 Task: Look for properties with wifi facilities.
Action: Mouse moved to (864, 108)
Screenshot: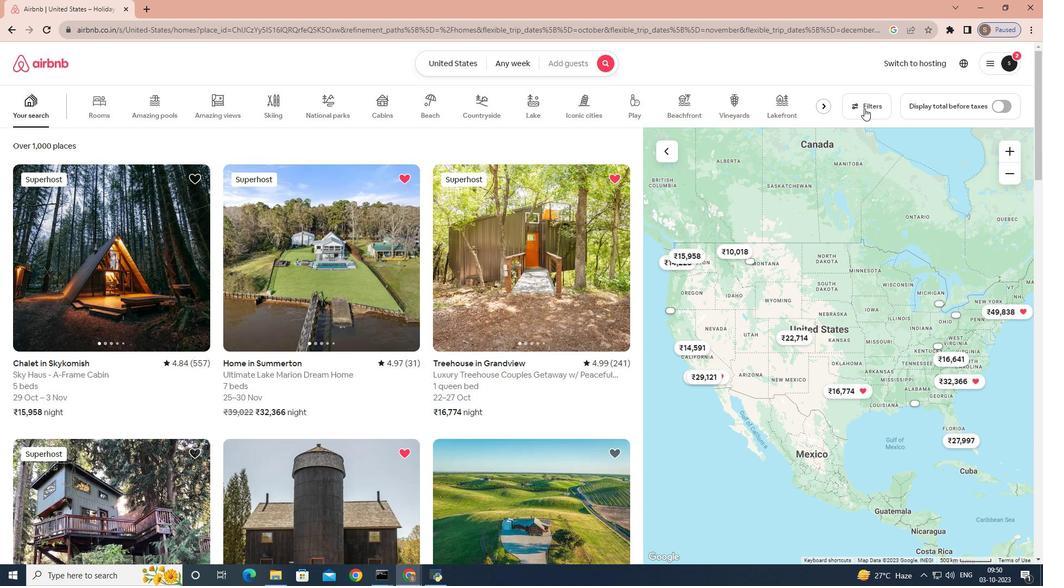 
Action: Mouse pressed left at (864, 108)
Screenshot: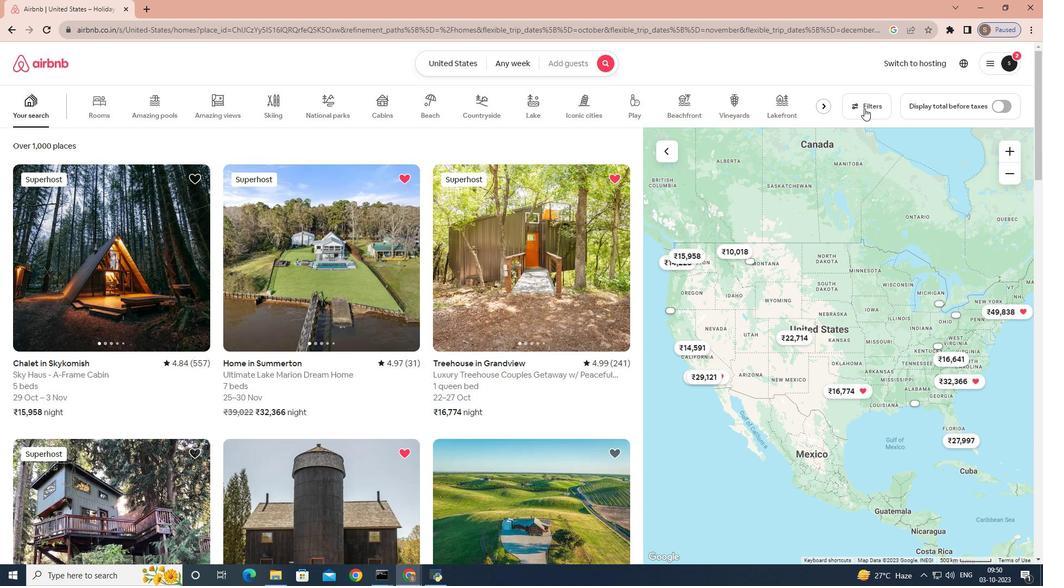 
Action: Mouse moved to (666, 170)
Screenshot: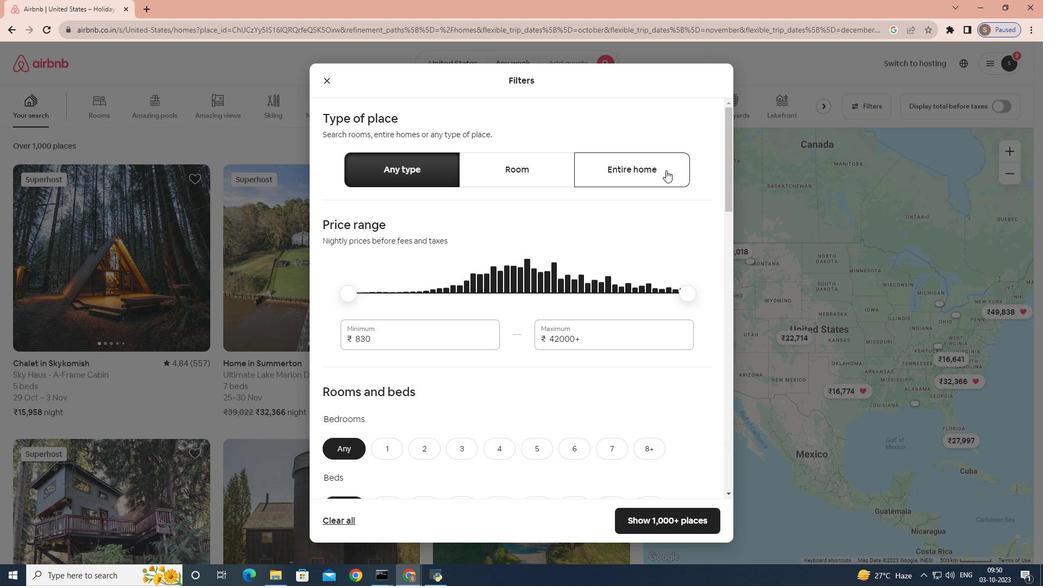 
Action: Mouse pressed left at (666, 170)
Screenshot: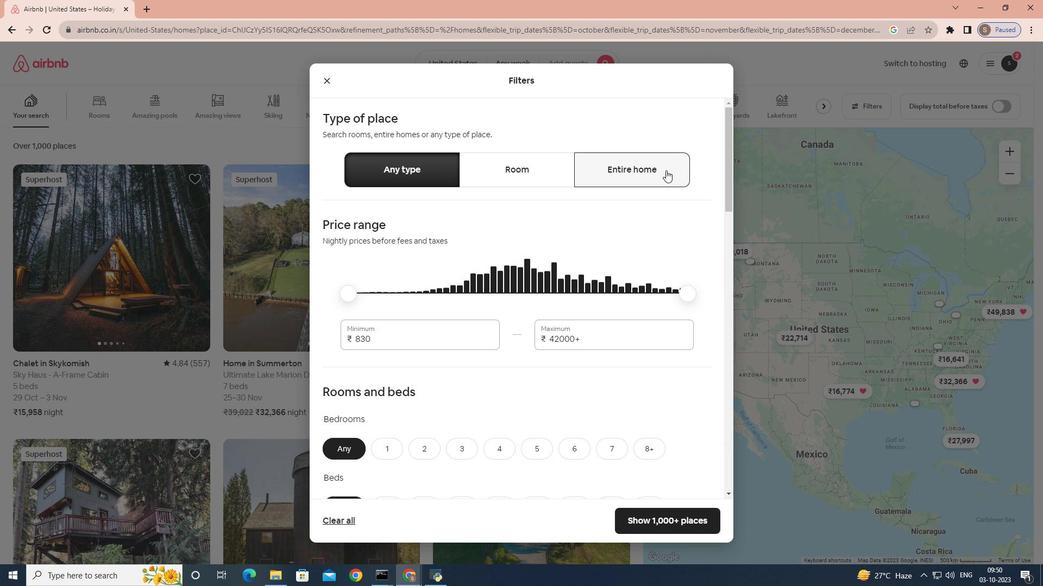 
Action: Mouse moved to (579, 266)
Screenshot: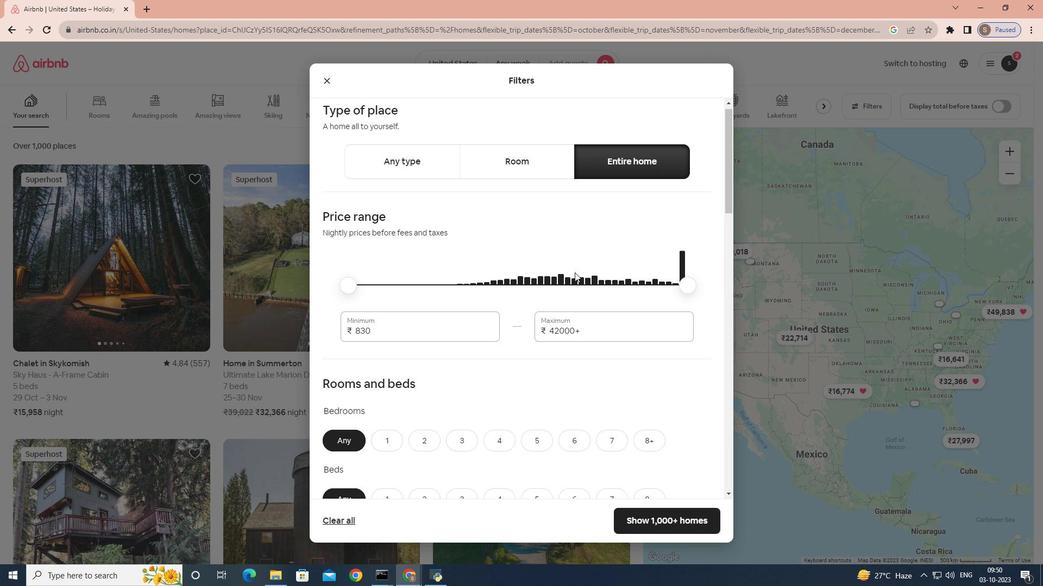 
Action: Mouse scrolled (579, 265) with delta (0, 0)
Screenshot: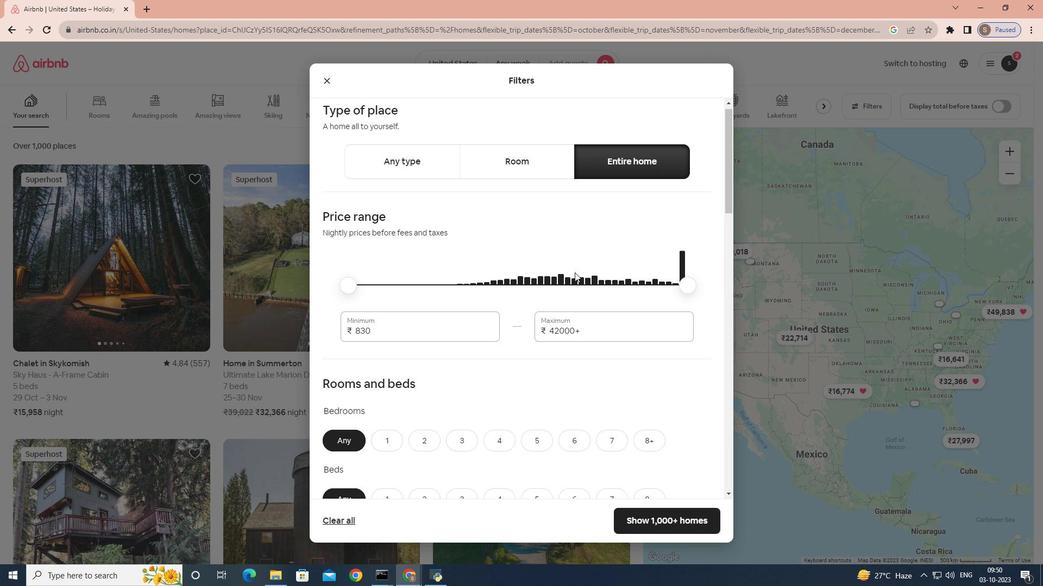 
Action: Mouse moved to (574, 272)
Screenshot: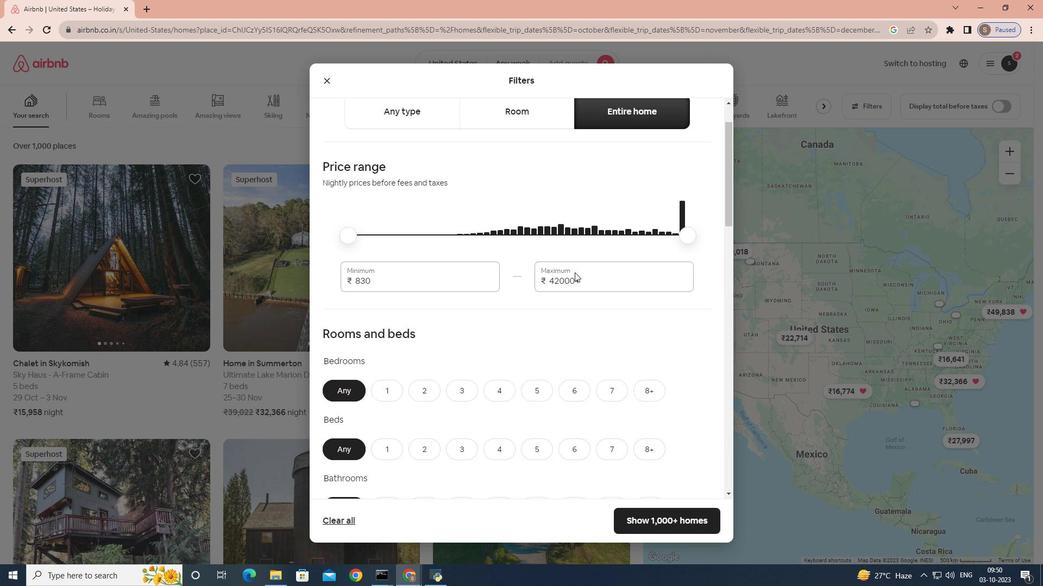 
Action: Mouse scrolled (574, 271) with delta (0, 0)
Screenshot: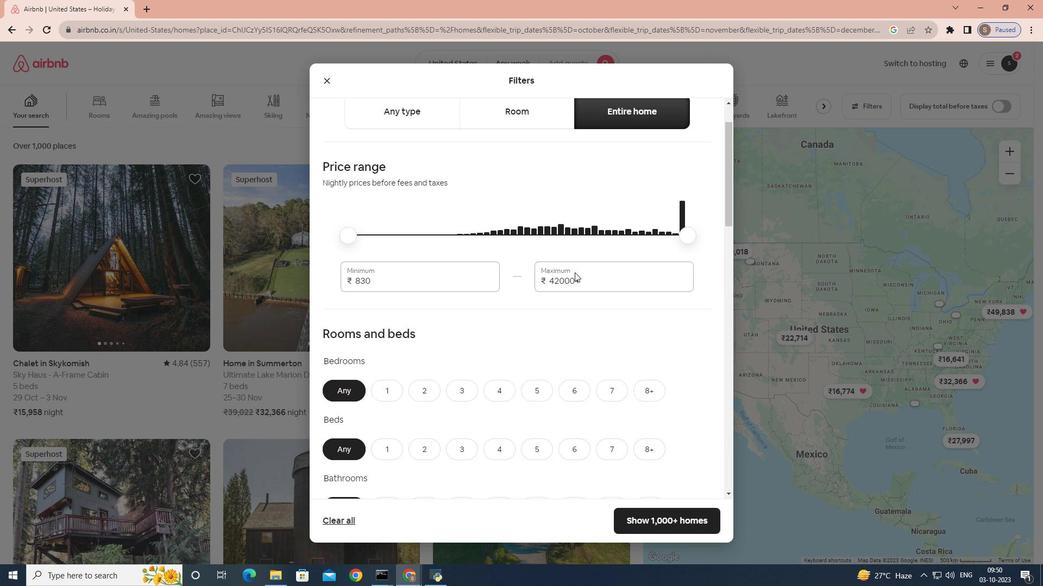 
Action: Mouse moved to (574, 272)
Screenshot: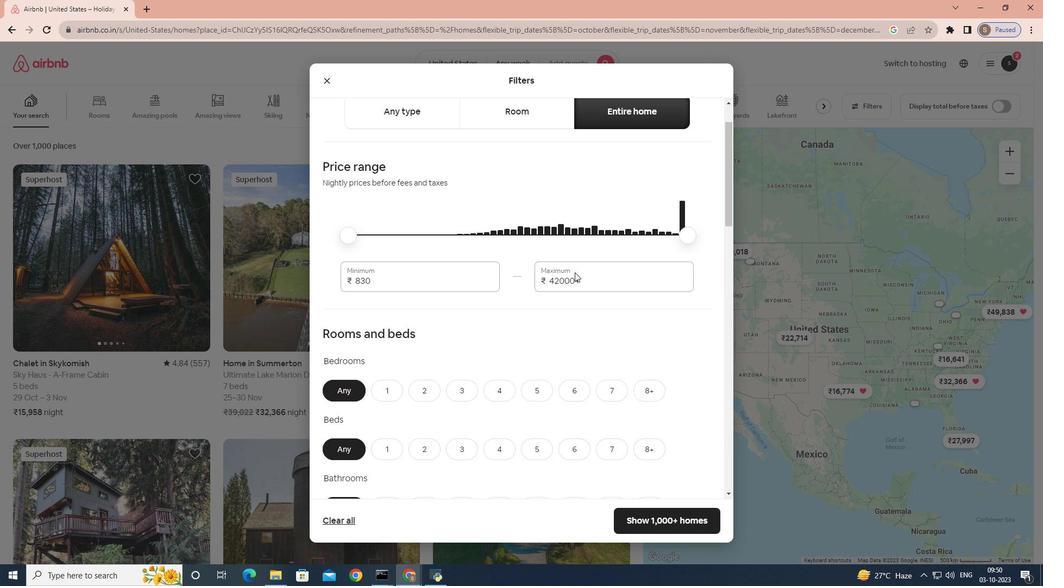 
Action: Mouse scrolled (574, 272) with delta (0, 0)
Screenshot: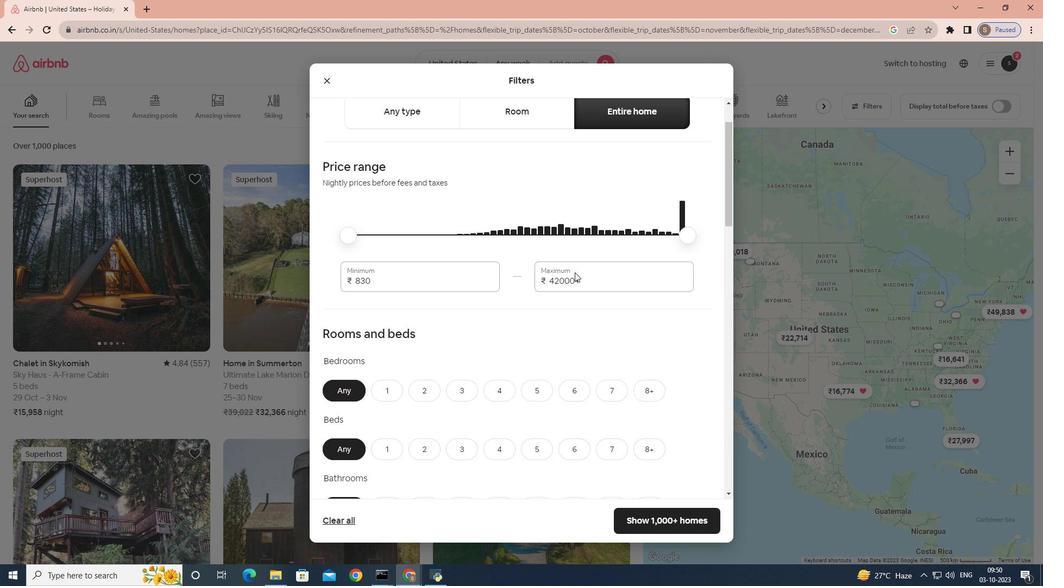 
Action: Mouse scrolled (574, 272) with delta (0, 0)
Screenshot: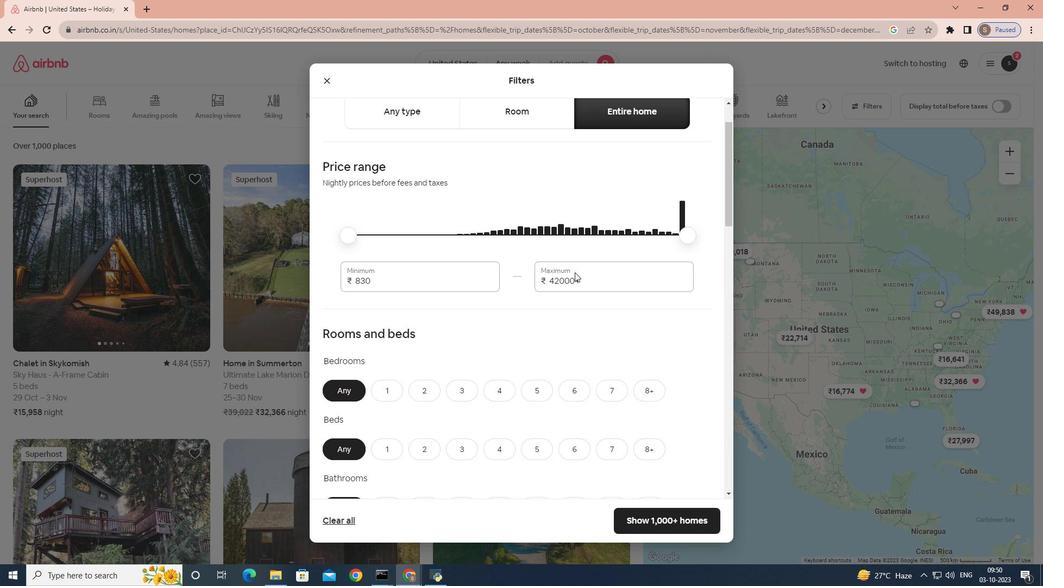 
Action: Mouse moved to (565, 279)
Screenshot: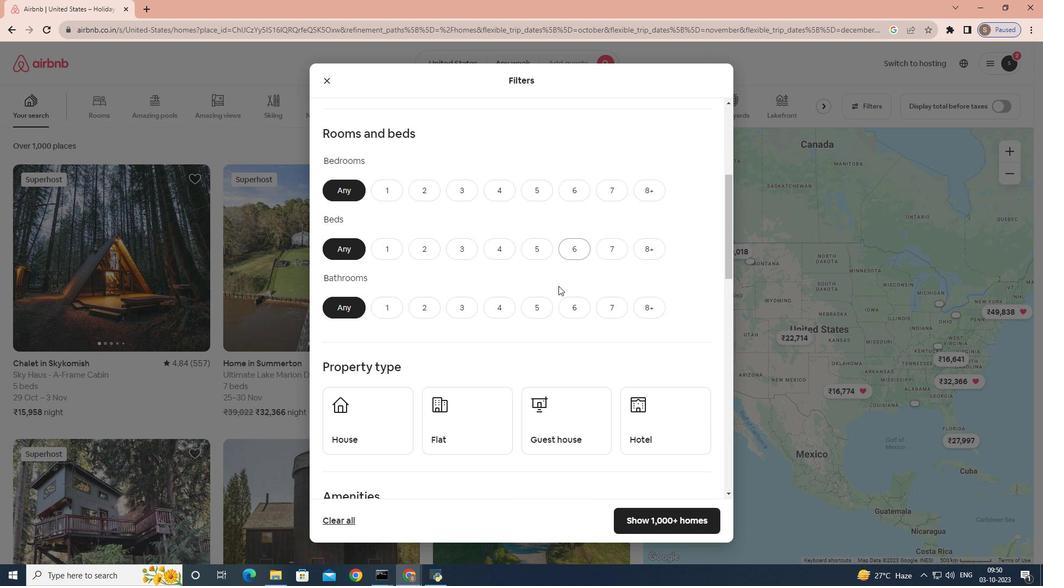 
Action: Mouse scrolled (565, 279) with delta (0, 0)
Screenshot: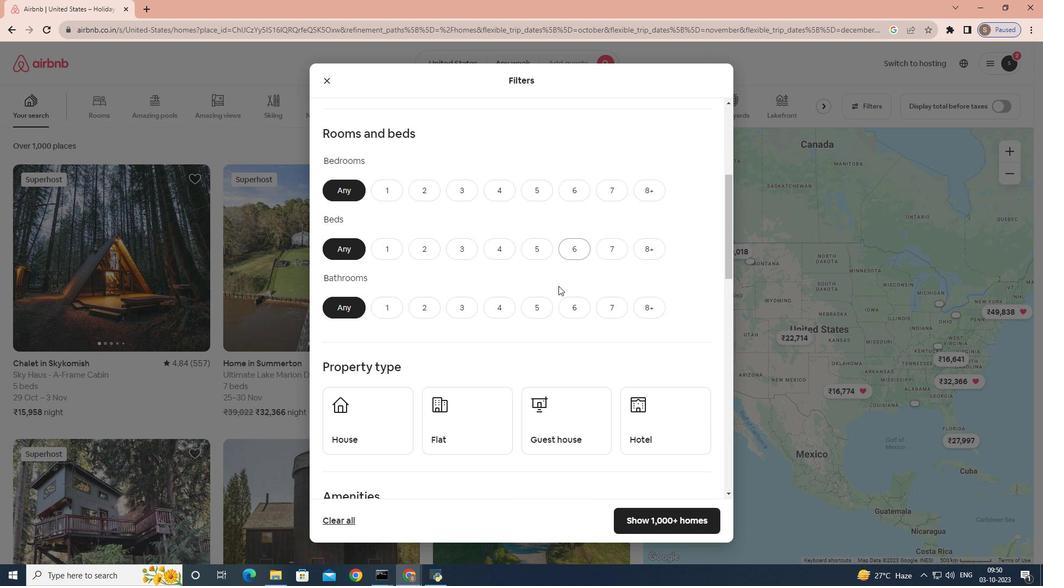 
Action: Mouse moved to (560, 284)
Screenshot: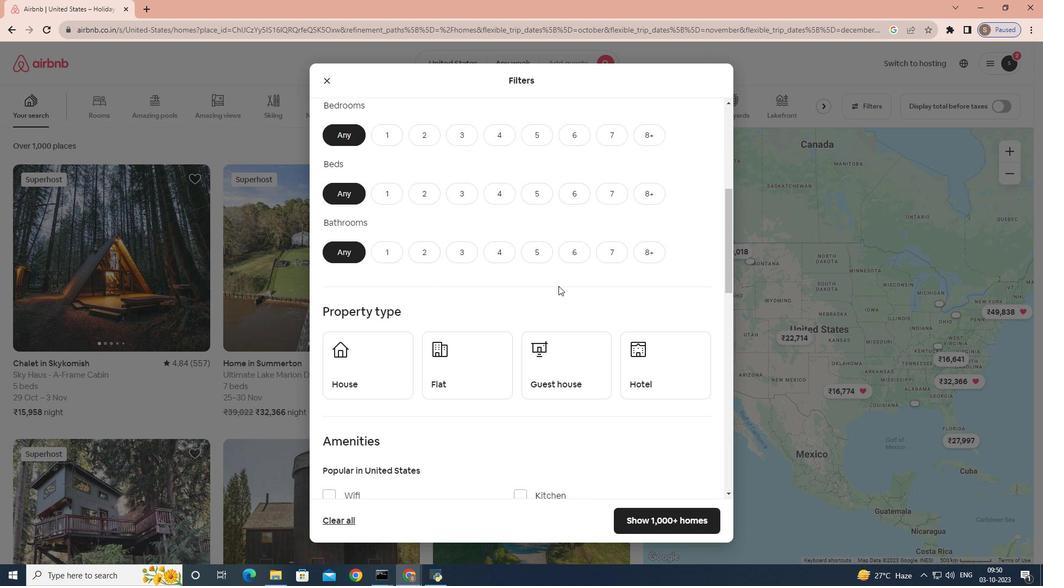 
Action: Mouse scrolled (560, 284) with delta (0, 0)
Screenshot: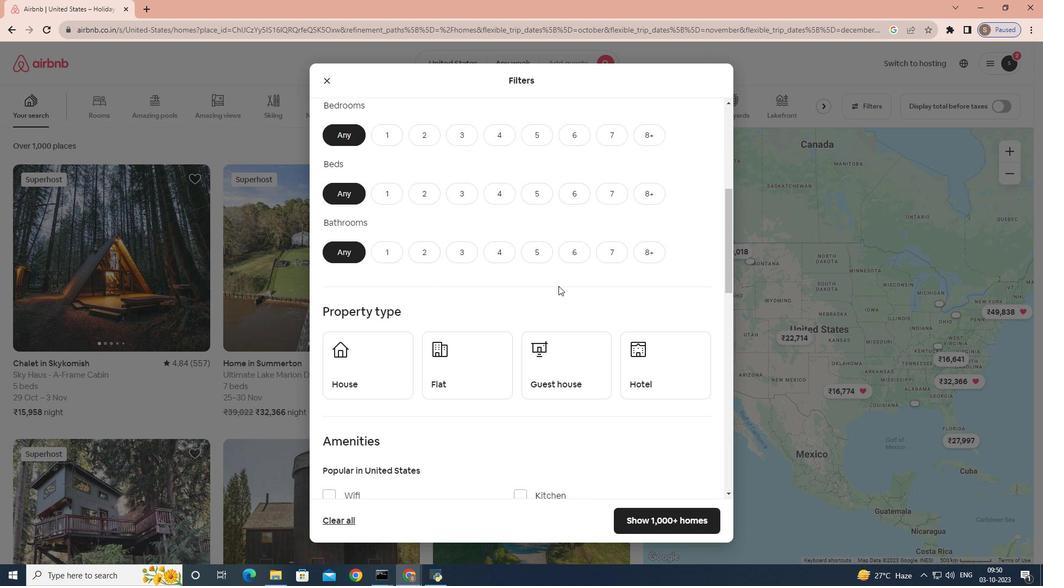 
Action: Mouse moved to (558, 286)
Screenshot: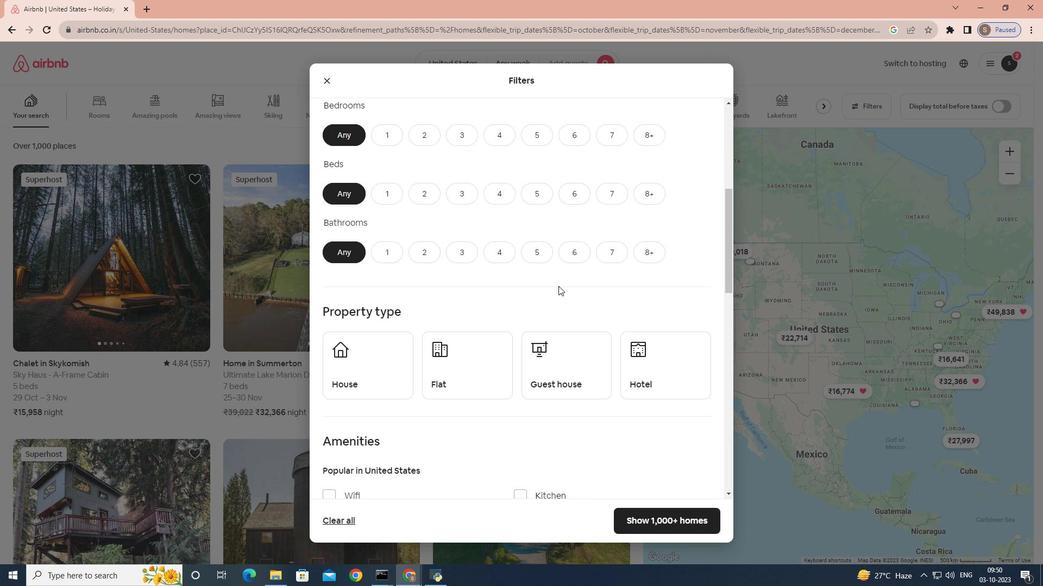 
Action: Mouse scrolled (558, 285) with delta (0, 0)
Screenshot: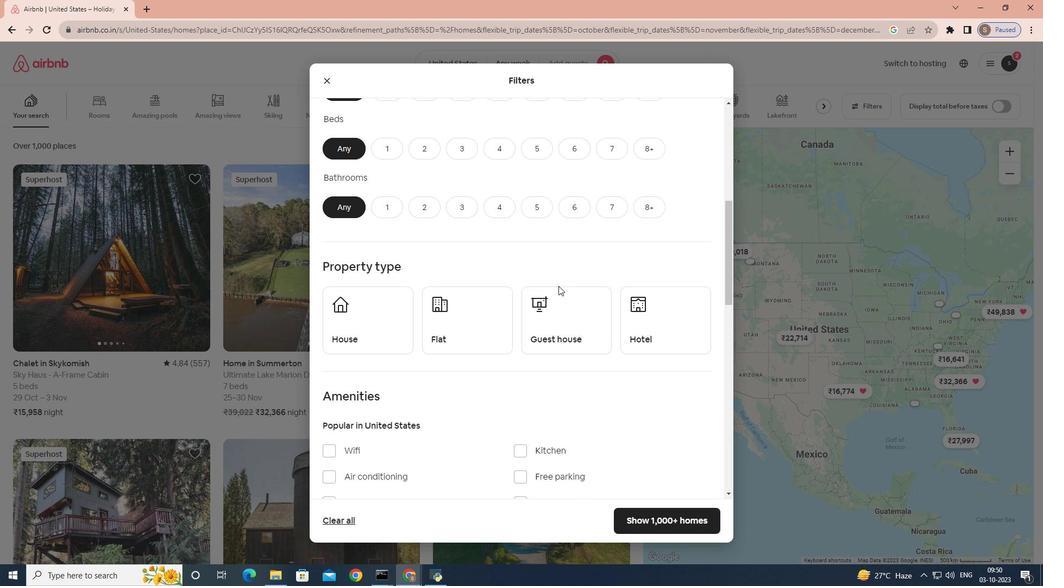 
Action: Mouse scrolled (558, 285) with delta (0, 0)
Screenshot: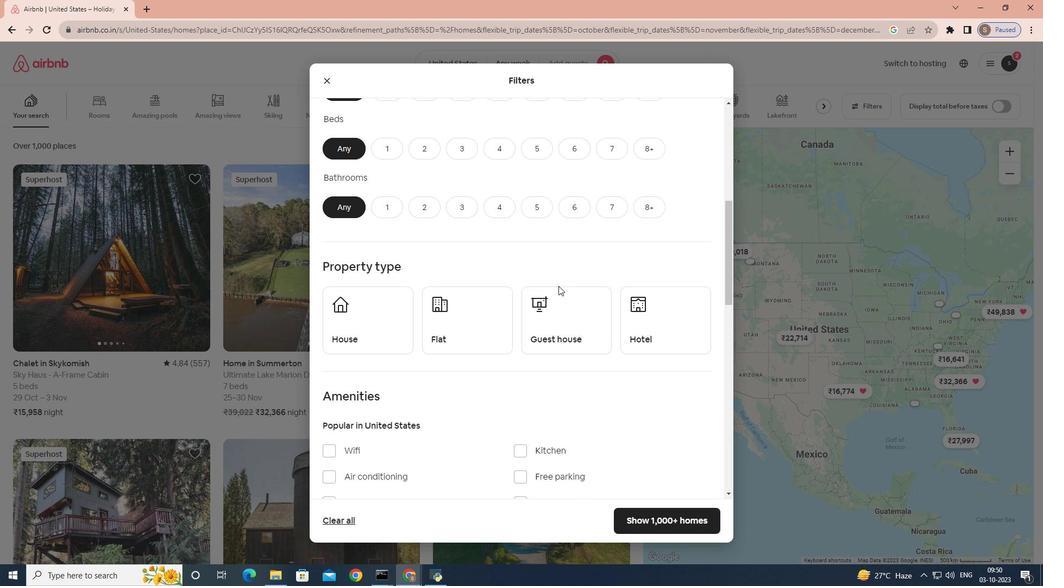 
Action: Mouse moved to (337, 372)
Screenshot: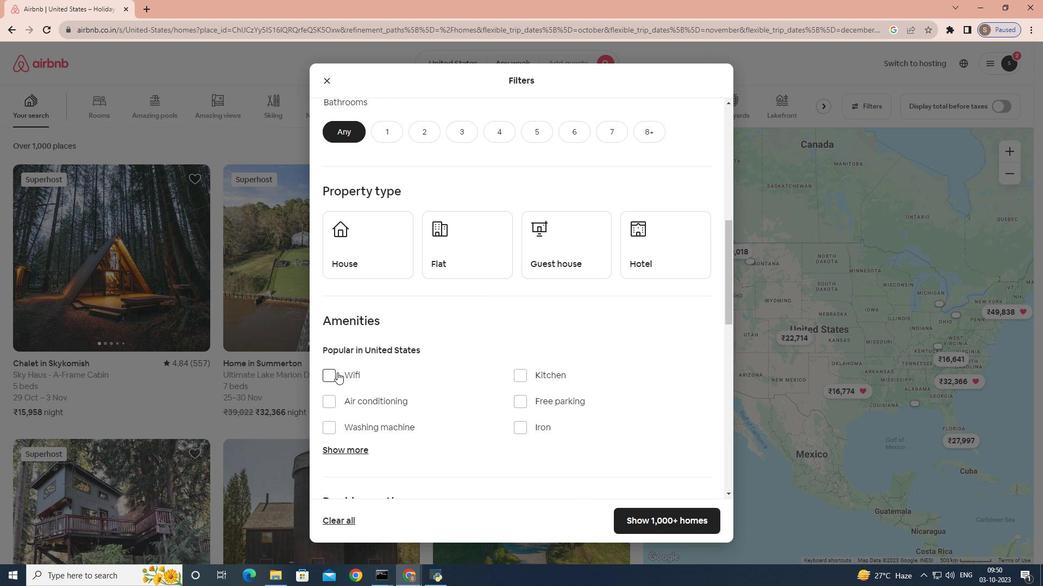 
Action: Mouse pressed left at (337, 372)
Screenshot: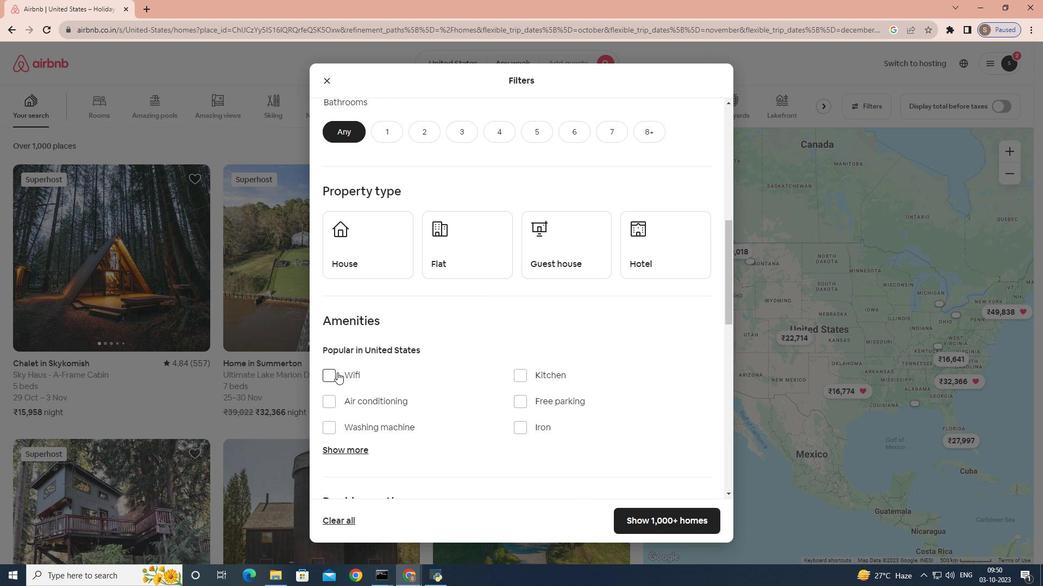 
Action: Mouse moved to (668, 524)
Screenshot: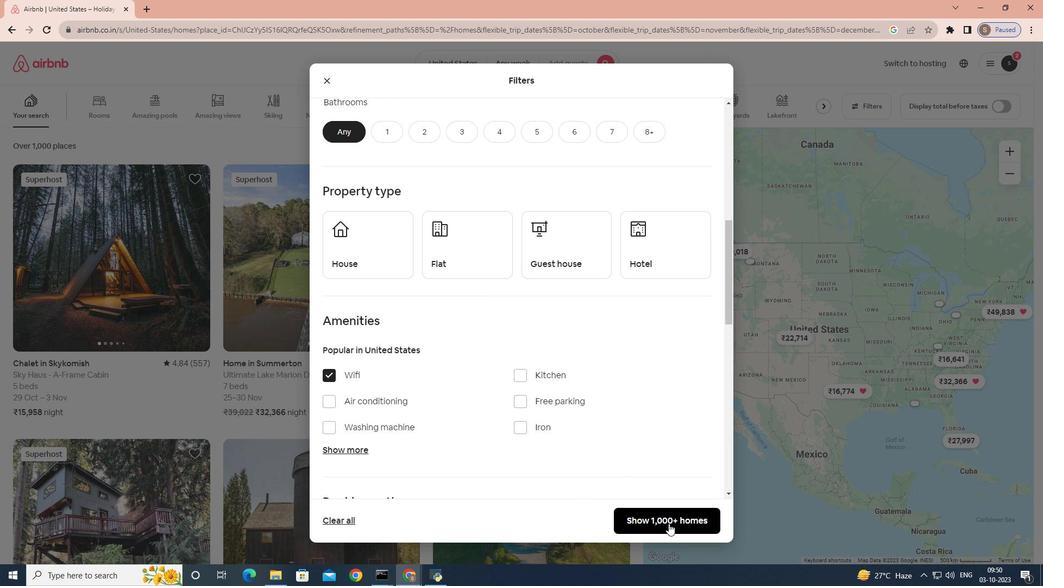 
Action: Mouse pressed left at (668, 524)
Screenshot: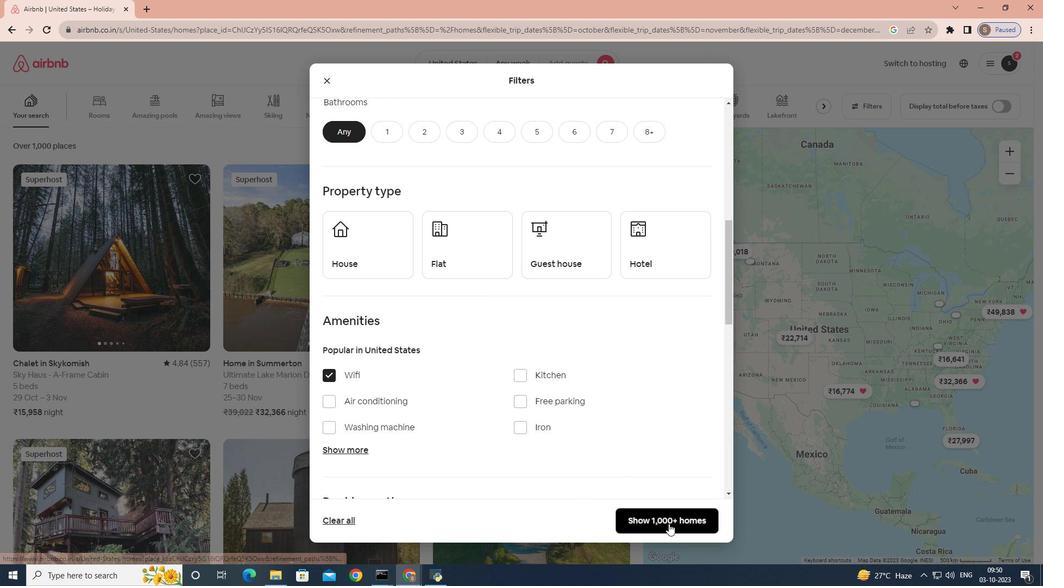 
